Task: Send an email with the signature Hunter Evans with the subject Congratulations on a new contract and the message Could you please provide an estimated timeline for the completion of the project? from softage.8@softage.net to softage.4@softage.net and move the email from Sent Items to the folder Party planning
Action: Mouse moved to (43, 104)
Screenshot: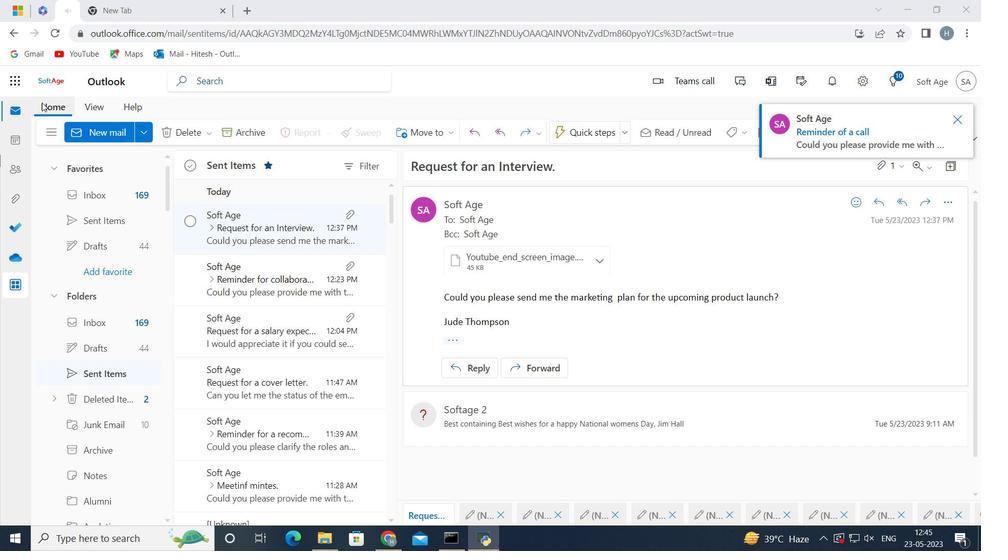 
Action: Mouse pressed left at (43, 104)
Screenshot: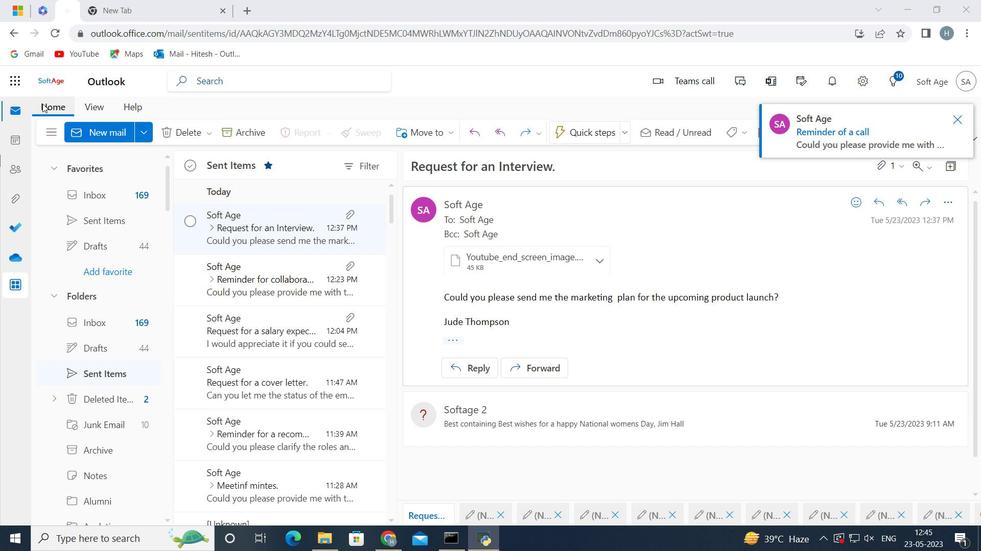 
Action: Mouse moved to (99, 137)
Screenshot: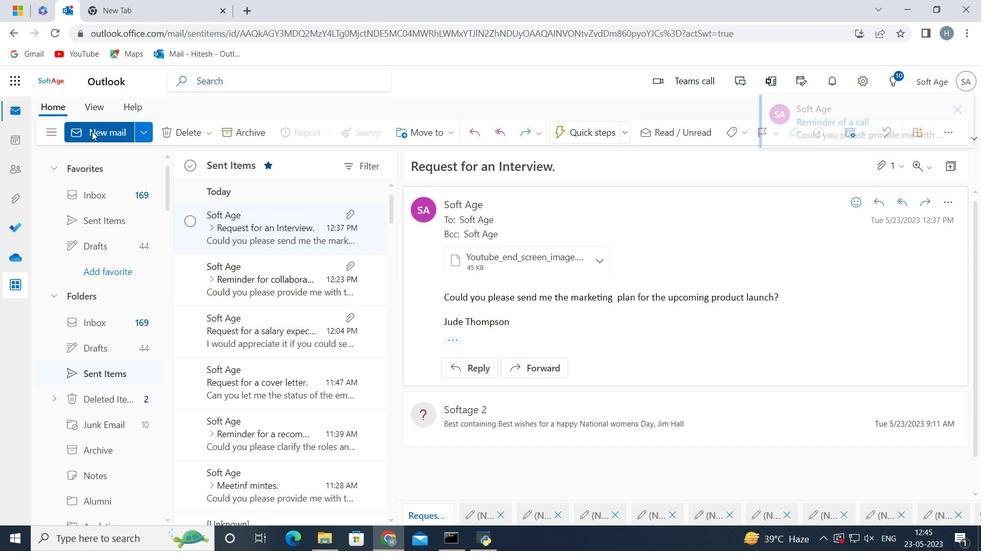 
Action: Mouse pressed left at (99, 137)
Screenshot: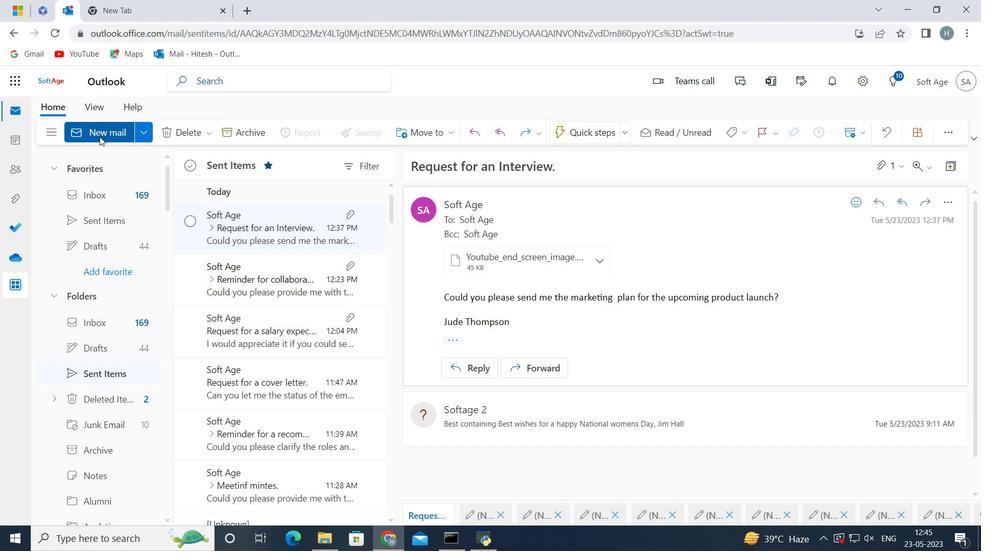 
Action: Mouse moved to (803, 132)
Screenshot: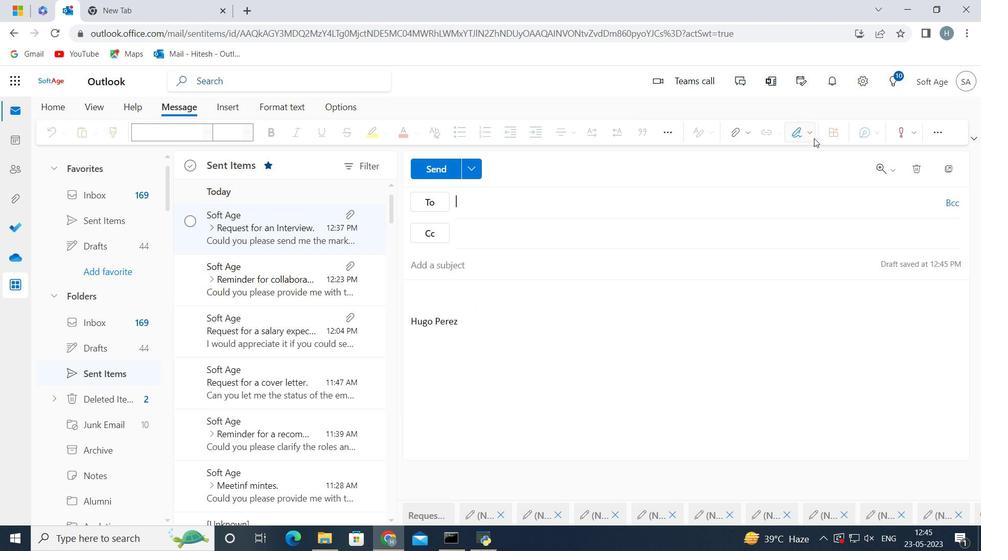 
Action: Mouse pressed left at (803, 132)
Screenshot: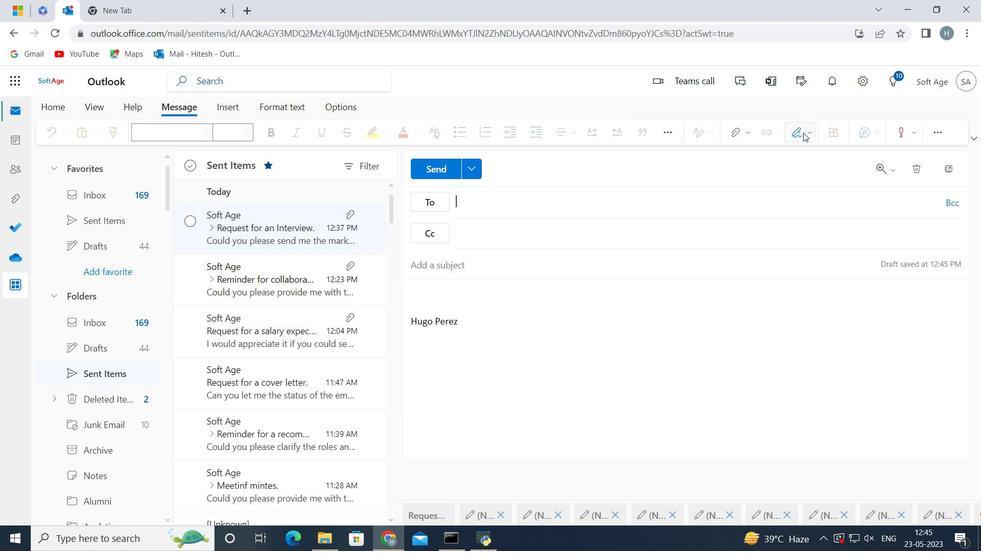 
Action: Mouse moved to (777, 188)
Screenshot: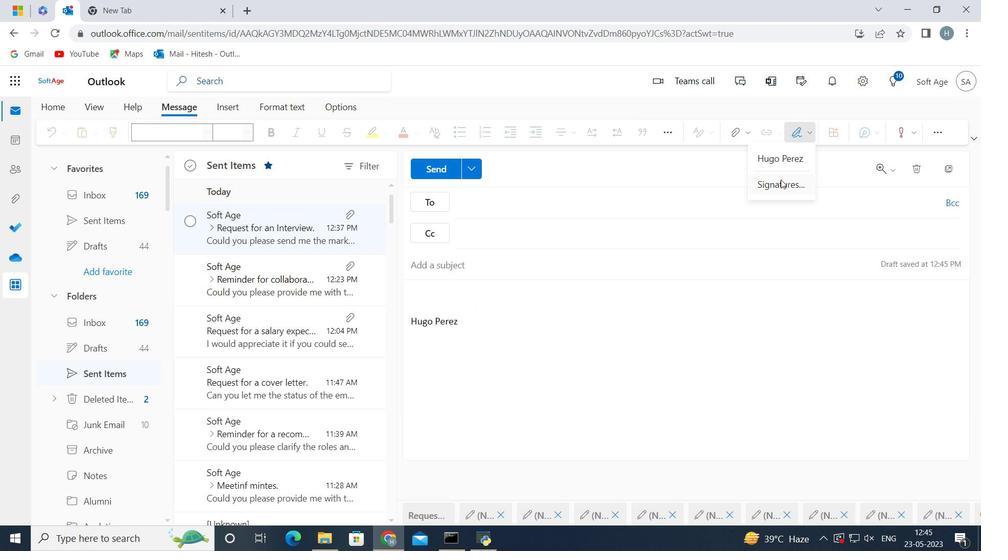 
Action: Mouse pressed left at (777, 188)
Screenshot: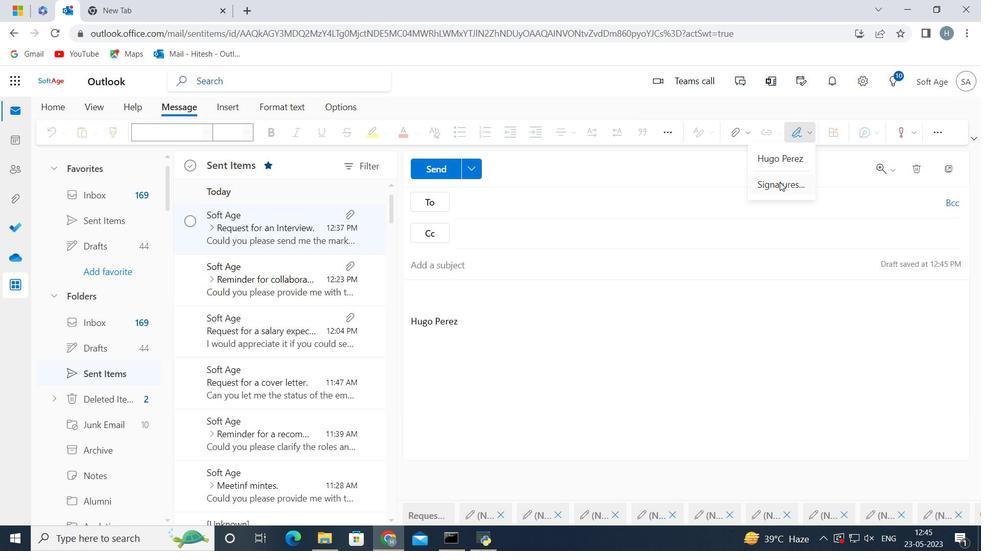 
Action: Mouse moved to (735, 234)
Screenshot: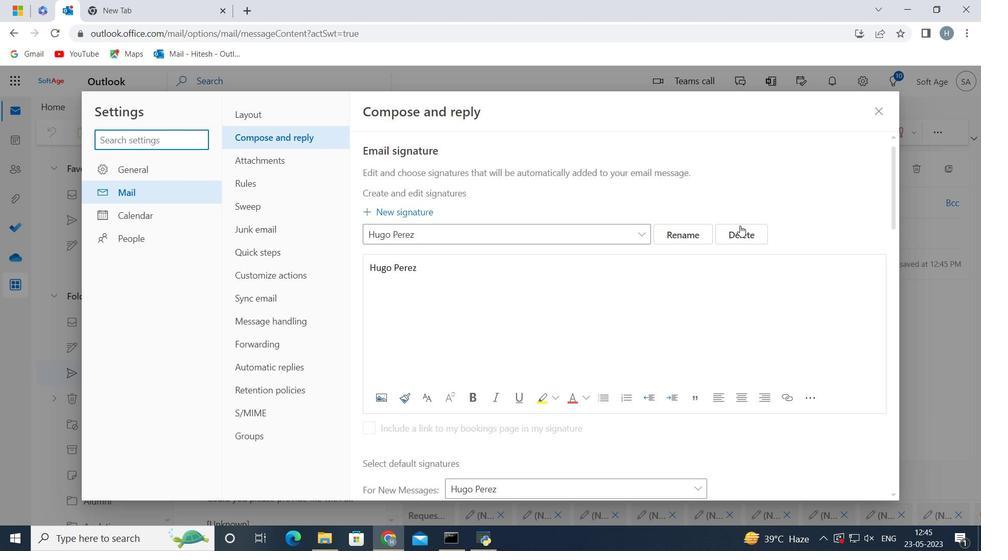 
Action: Mouse pressed left at (735, 234)
Screenshot: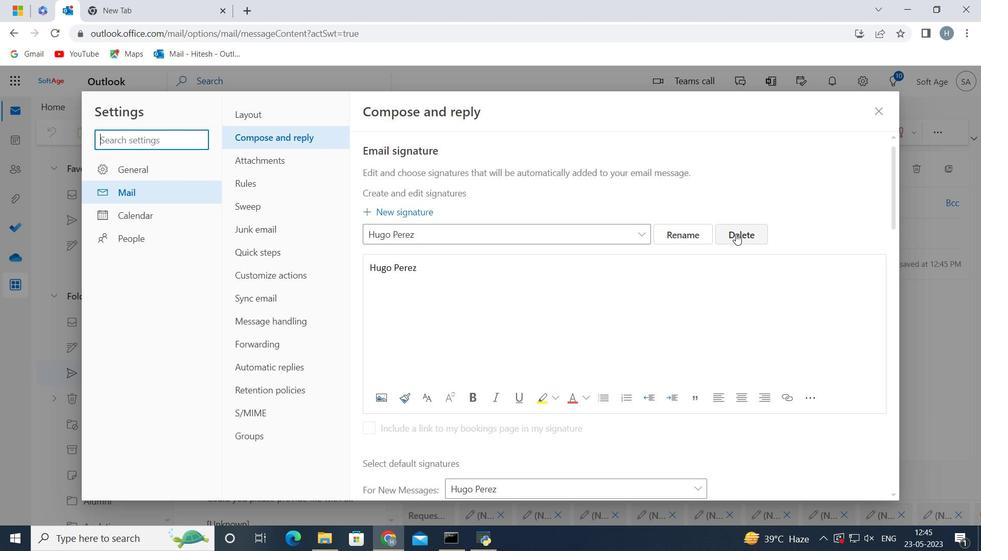 
Action: Mouse moved to (537, 233)
Screenshot: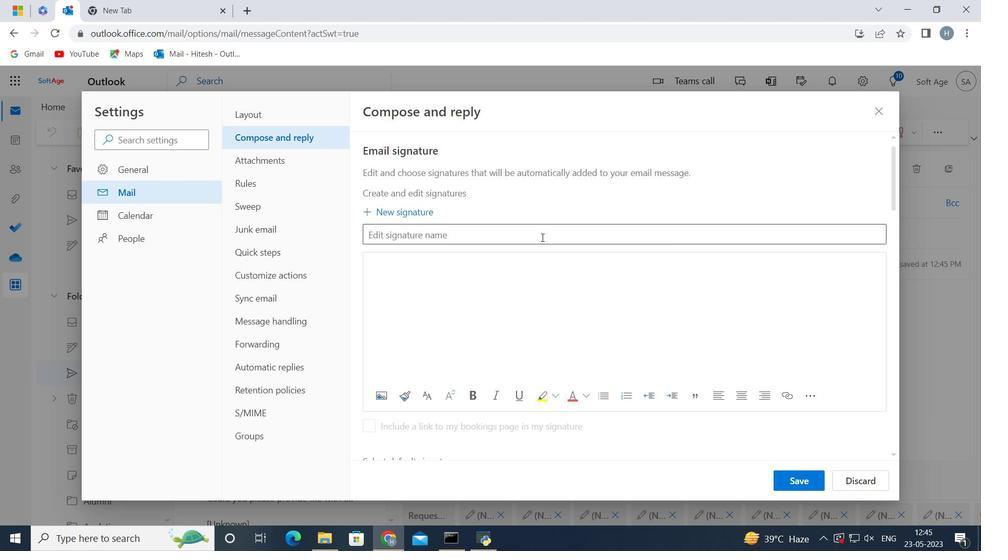 
Action: Mouse pressed left at (537, 233)
Screenshot: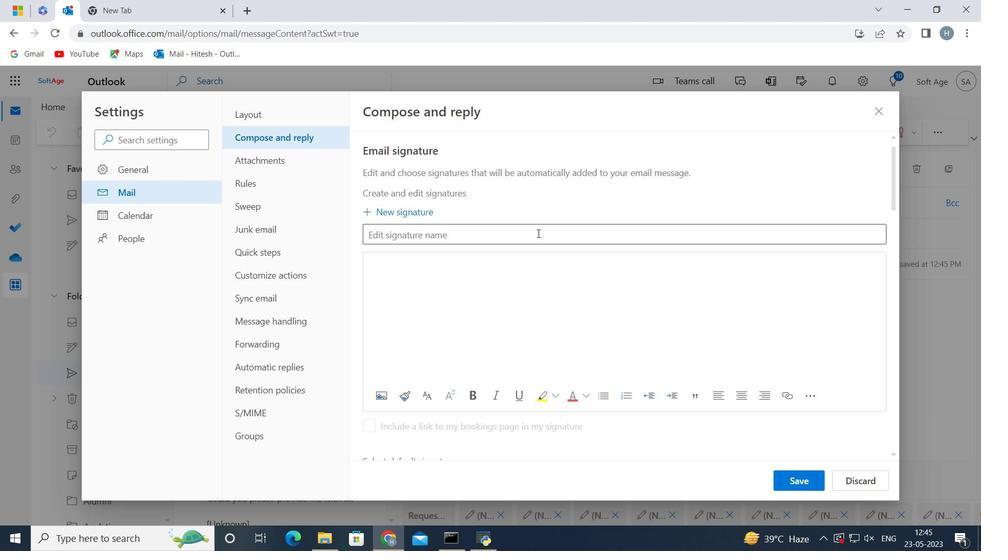 
Action: Key pressed <Key.shift>Hunter<Key.space><Key.shift>En<Key.backspace>vans<Key.space>
Screenshot: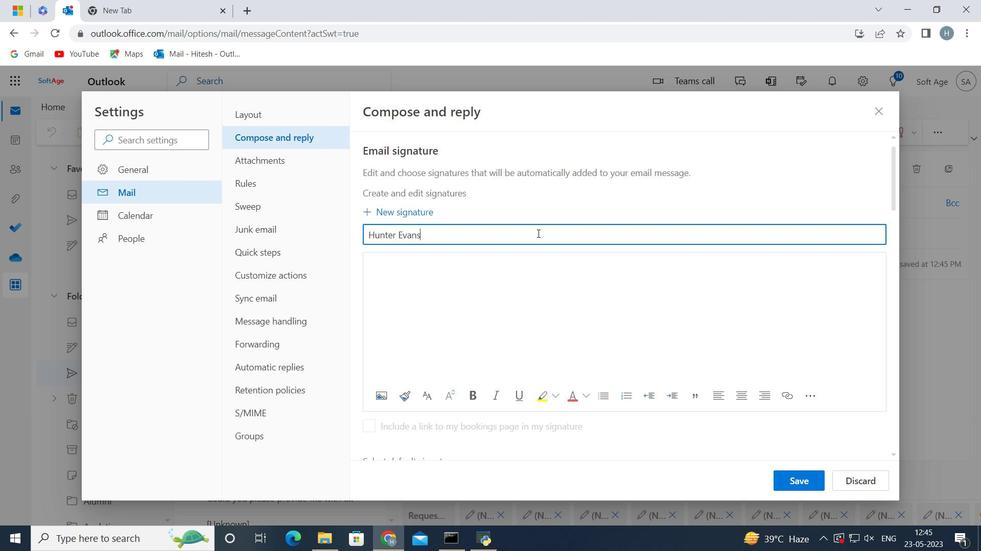 
Action: Mouse moved to (459, 271)
Screenshot: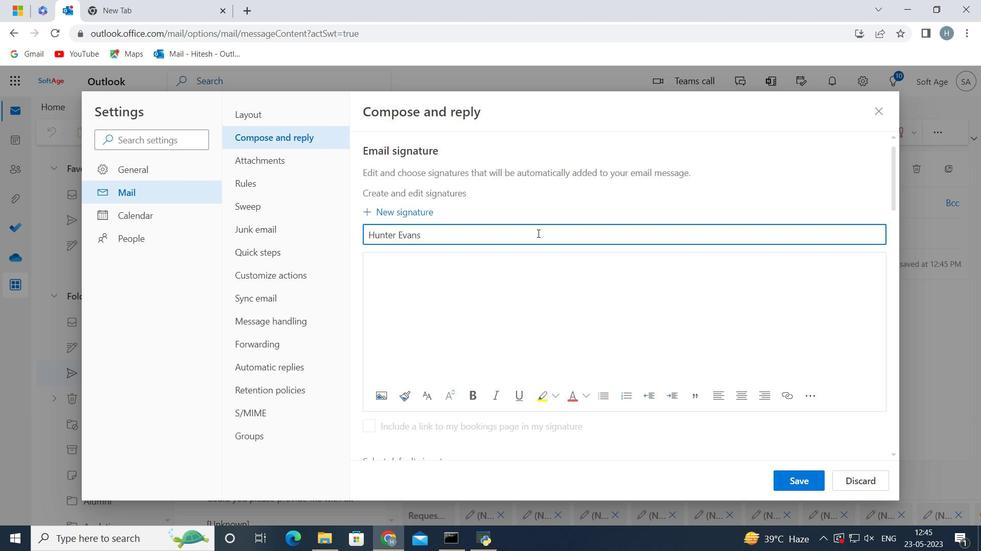 
Action: Mouse pressed left at (459, 271)
Screenshot: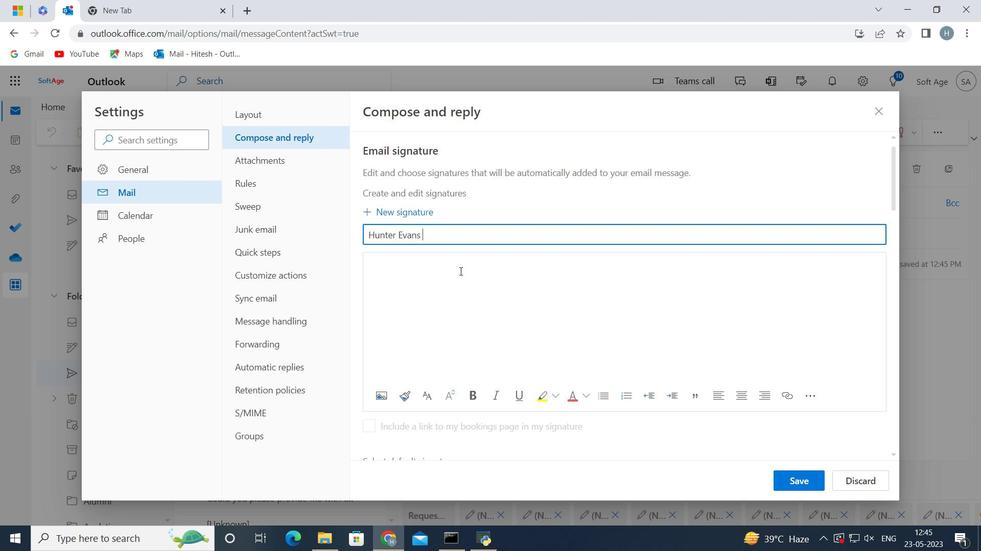 
Action: Key pressed <Key.shift>Hunter<Key.space><Key.shift>Evans<Key.space>
Screenshot: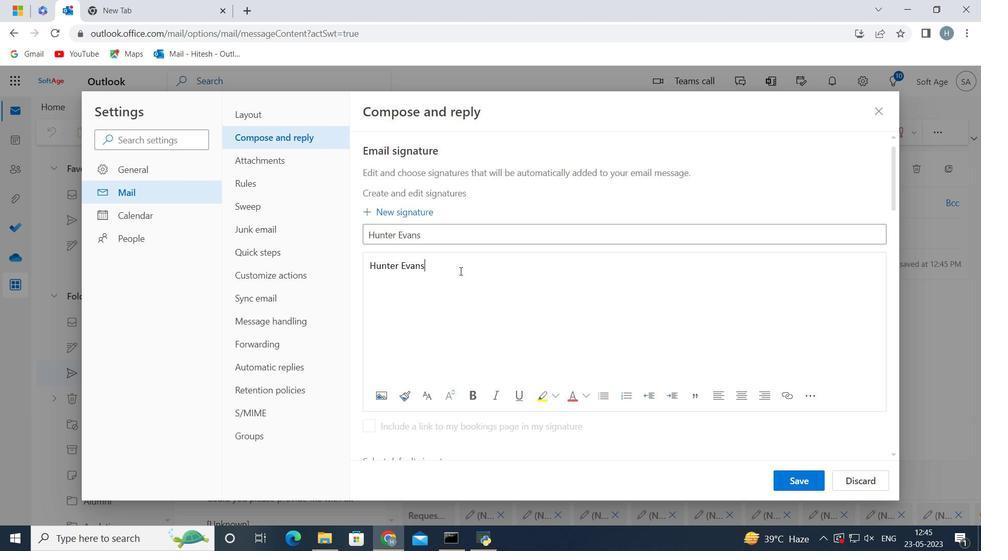 
Action: Mouse moved to (791, 486)
Screenshot: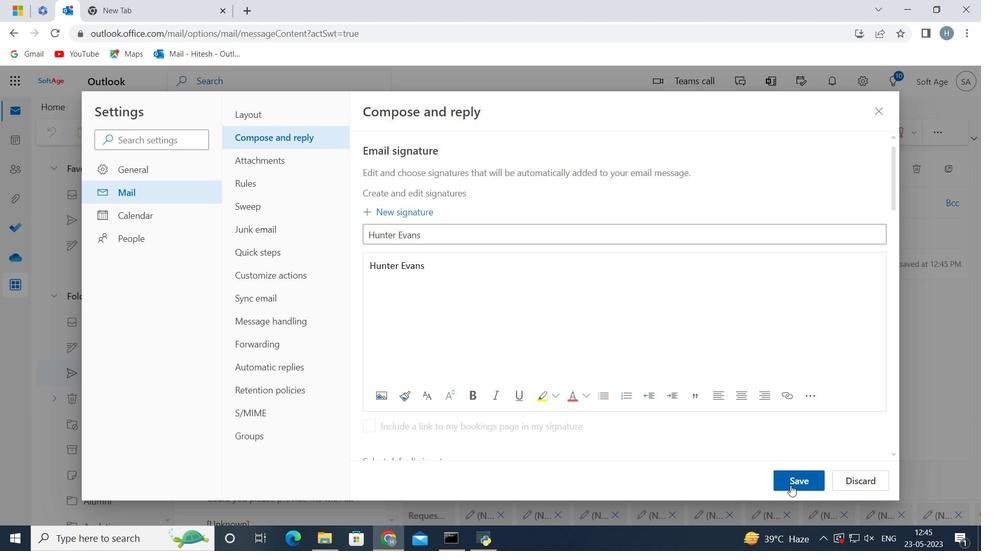 
Action: Mouse pressed left at (791, 486)
Screenshot: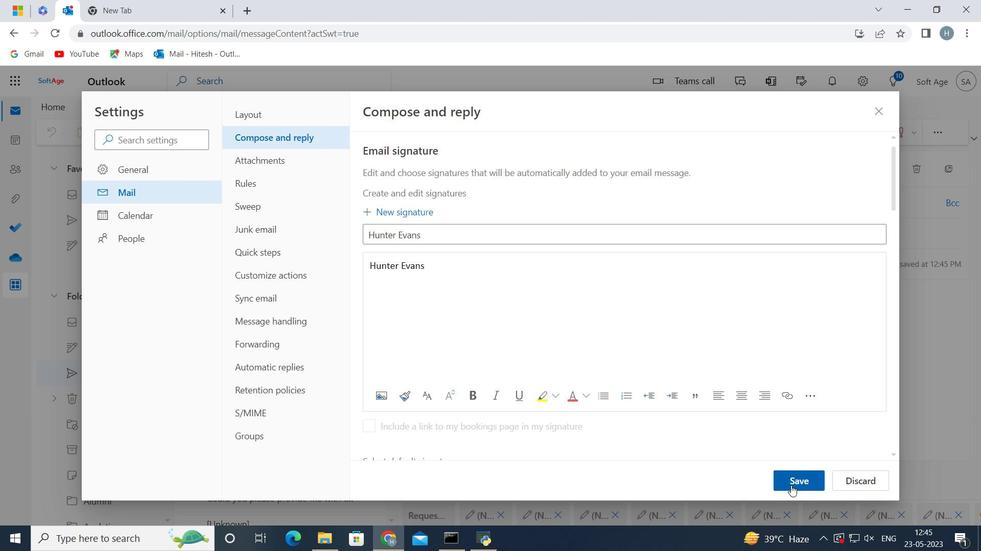 
Action: Mouse moved to (723, 264)
Screenshot: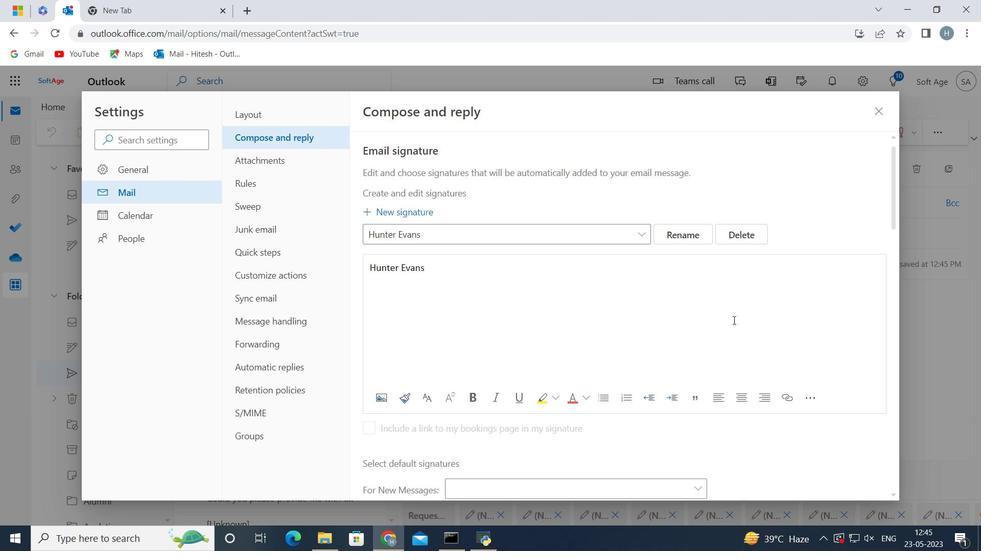 
Action: Mouse scrolled (723, 263) with delta (0, 0)
Screenshot: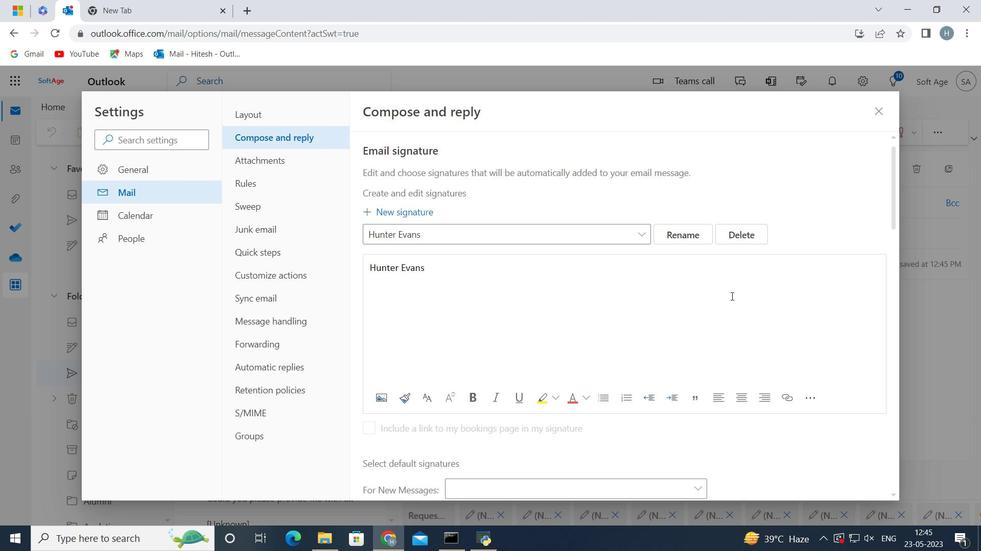 
Action: Mouse scrolled (723, 263) with delta (0, 0)
Screenshot: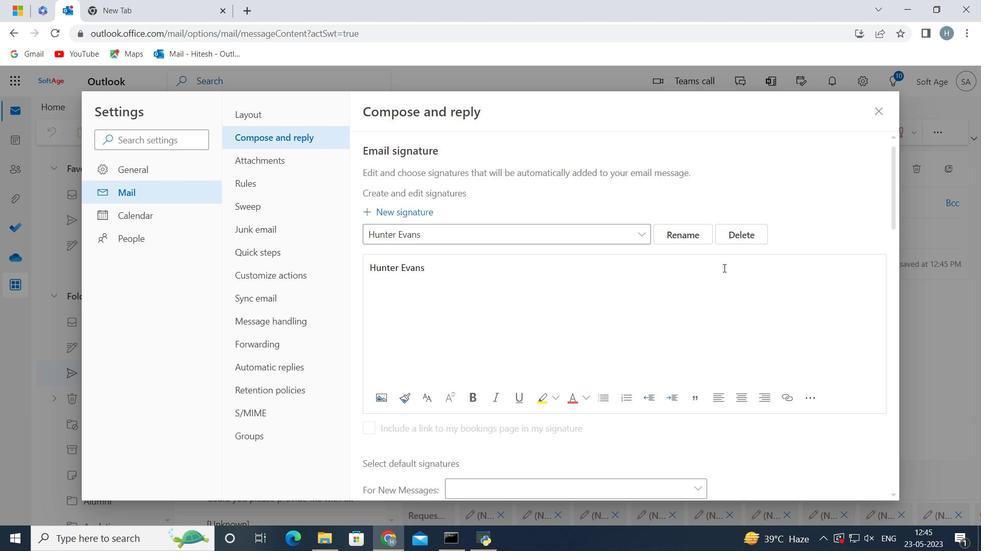 
Action: Mouse scrolled (723, 263) with delta (0, 0)
Screenshot: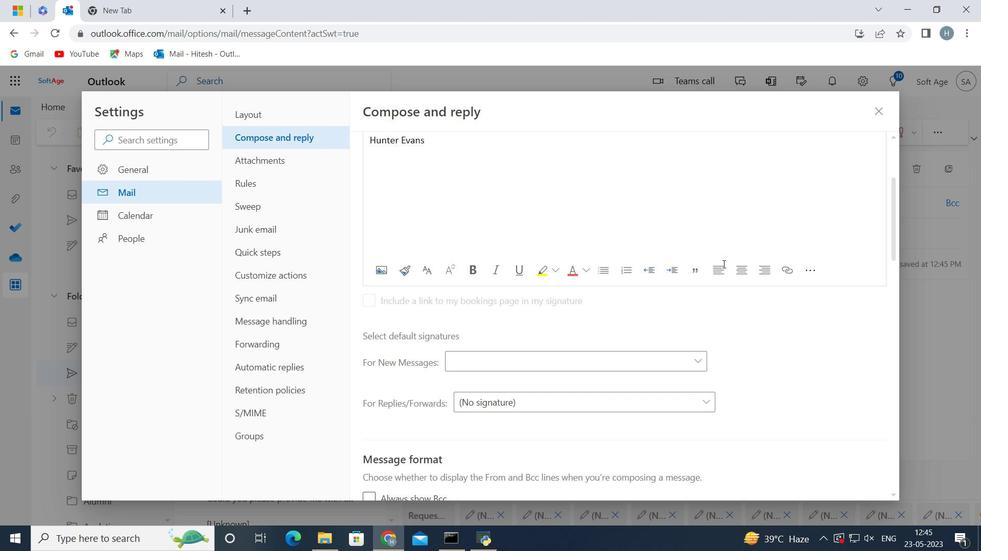 
Action: Mouse moved to (679, 293)
Screenshot: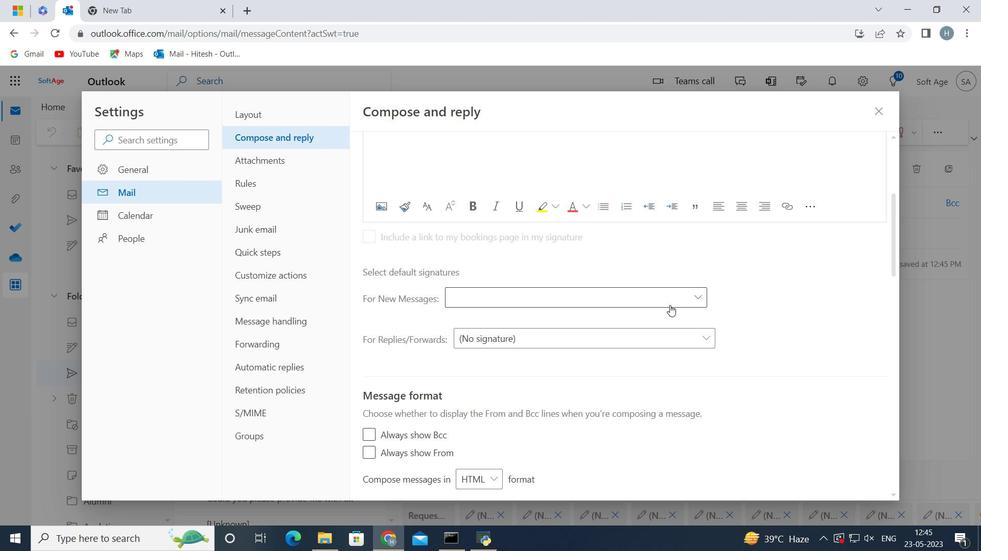
Action: Mouse pressed left at (679, 293)
Screenshot: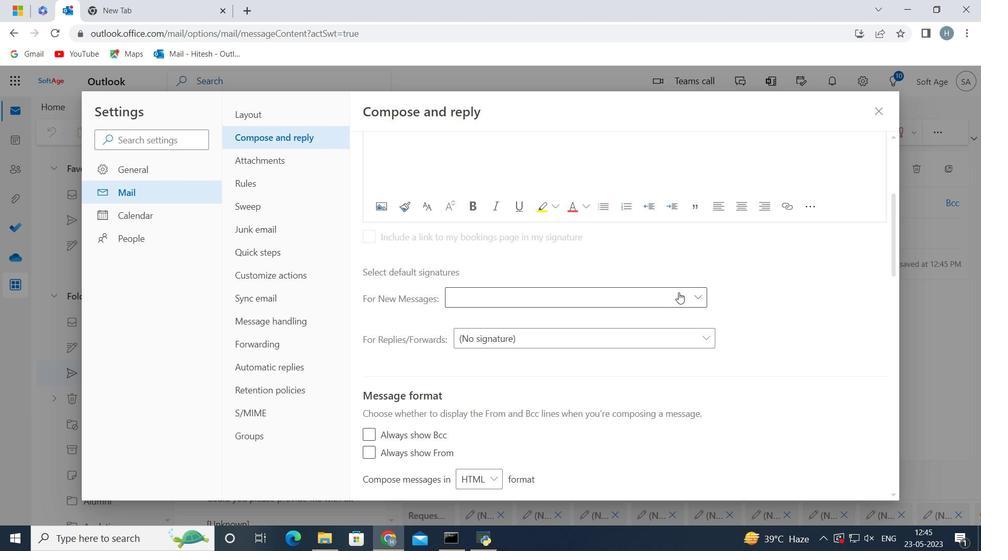 
Action: Mouse moved to (643, 351)
Screenshot: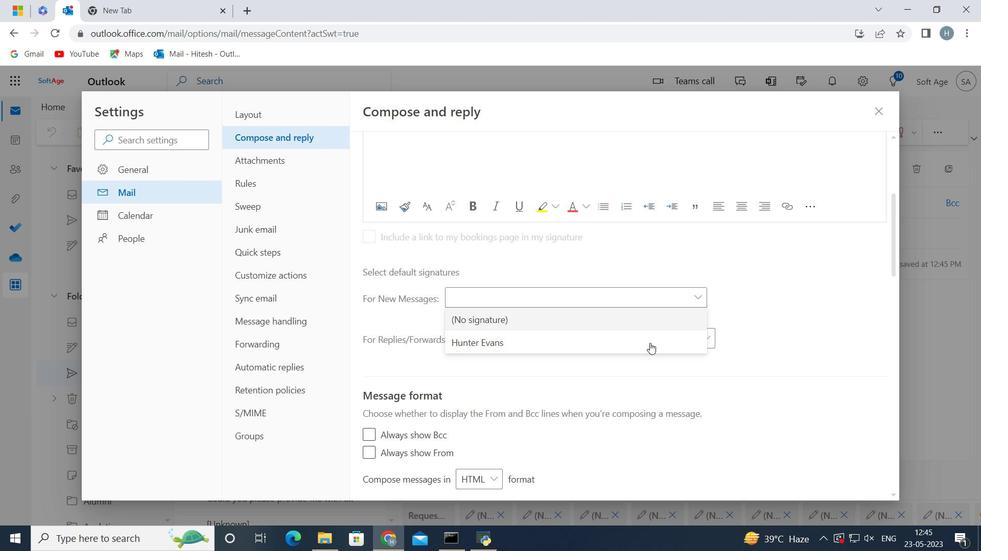 
Action: Mouse pressed left at (643, 351)
Screenshot: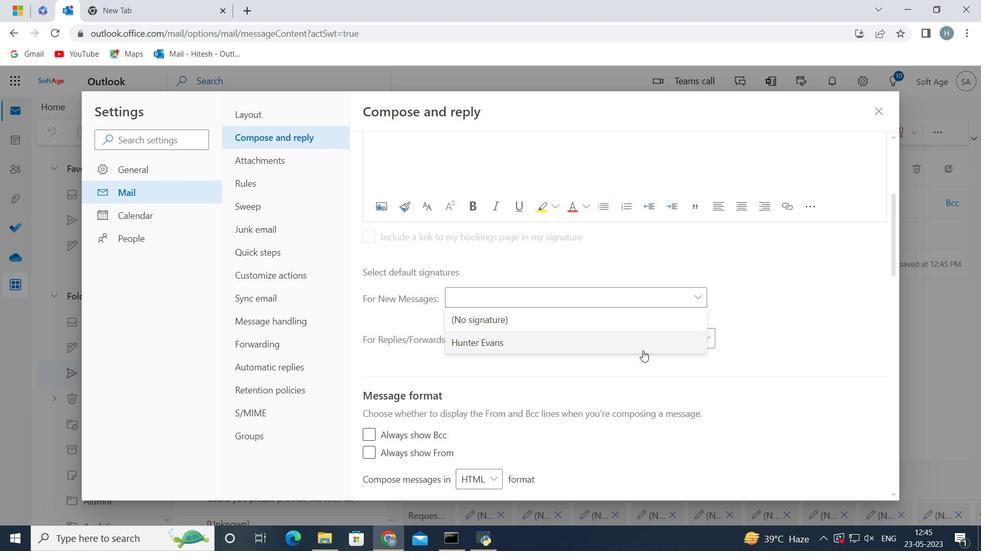 
Action: Mouse moved to (807, 475)
Screenshot: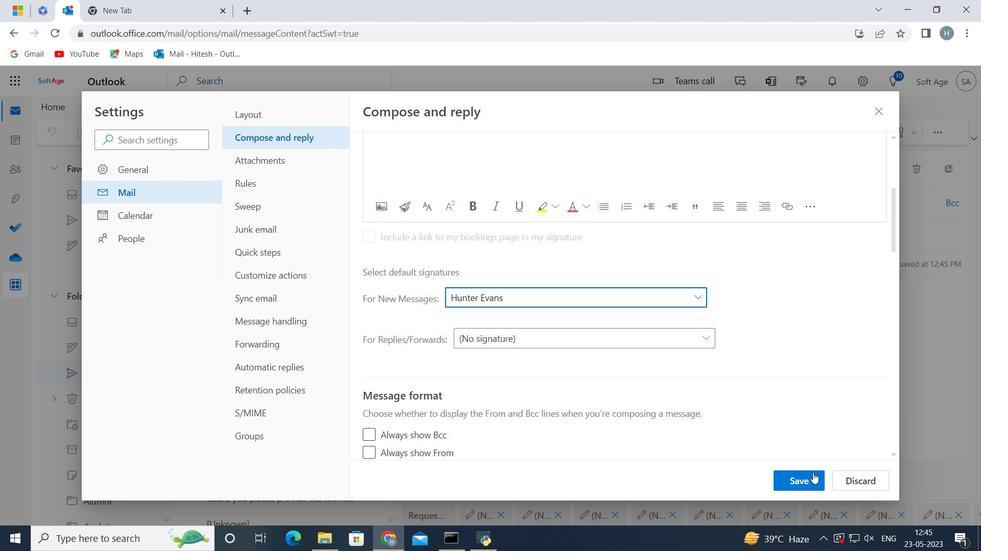 
Action: Mouse pressed left at (807, 475)
Screenshot: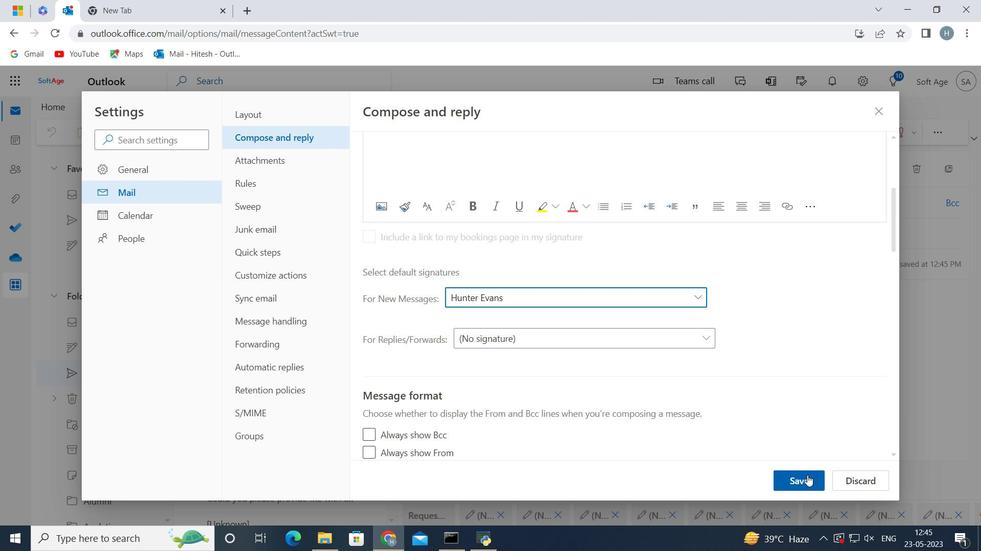 
Action: Mouse moved to (875, 109)
Screenshot: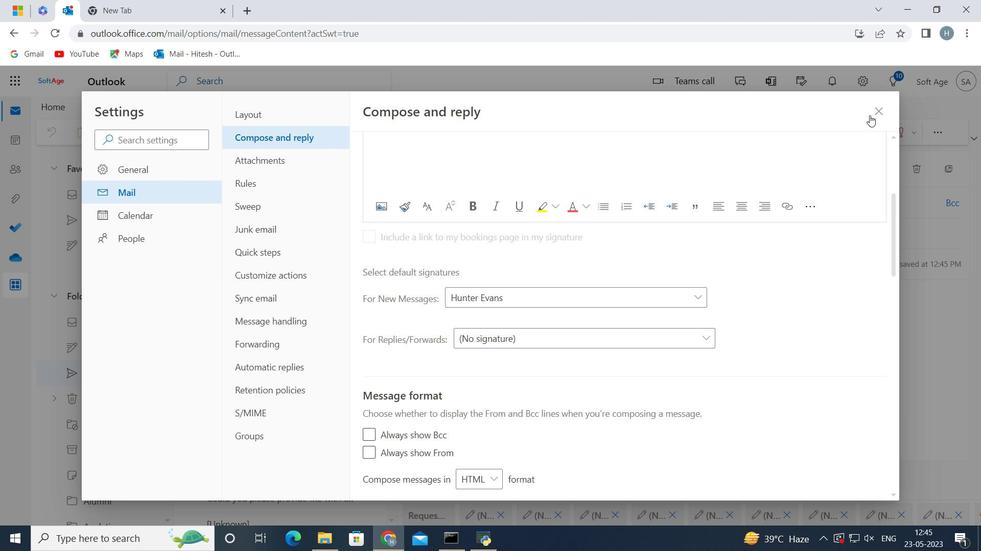 
Action: Mouse pressed left at (875, 109)
Screenshot: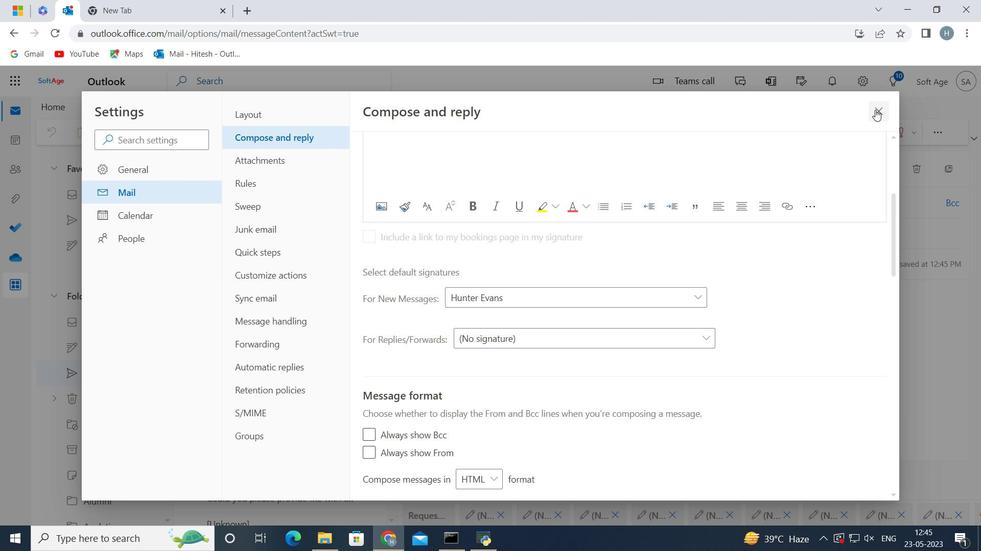 
Action: Mouse moved to (515, 266)
Screenshot: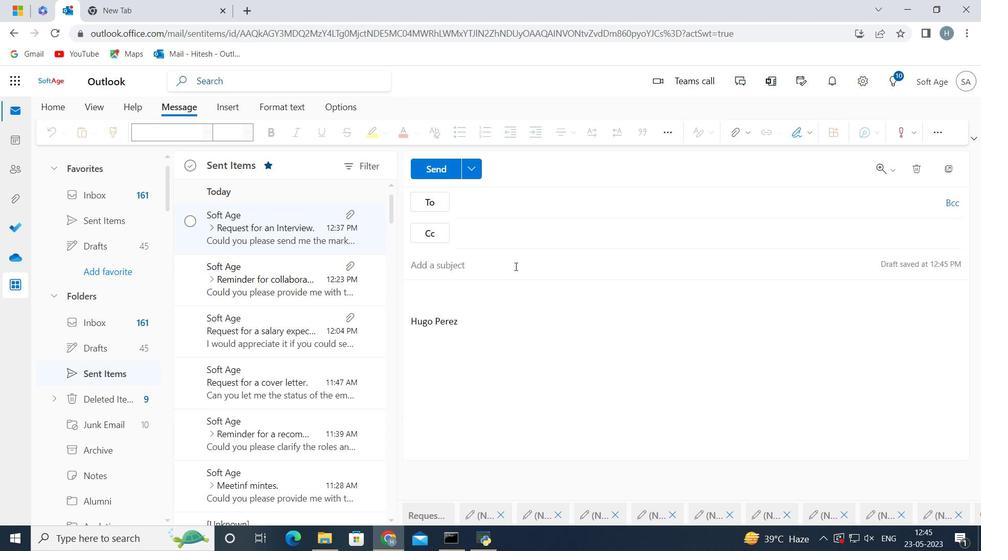 
Action: Mouse pressed left at (515, 266)
Screenshot: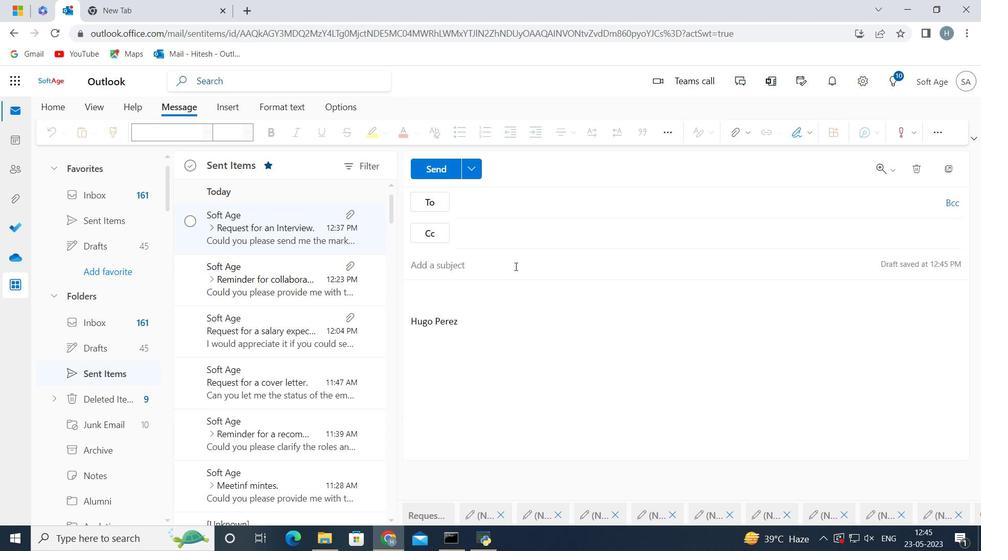 
Action: Key pressed <Key.shift>Congratulations<Key.space>on<Key.space>a<Key.space>new<Key.space>contract<Key.space>
Screenshot: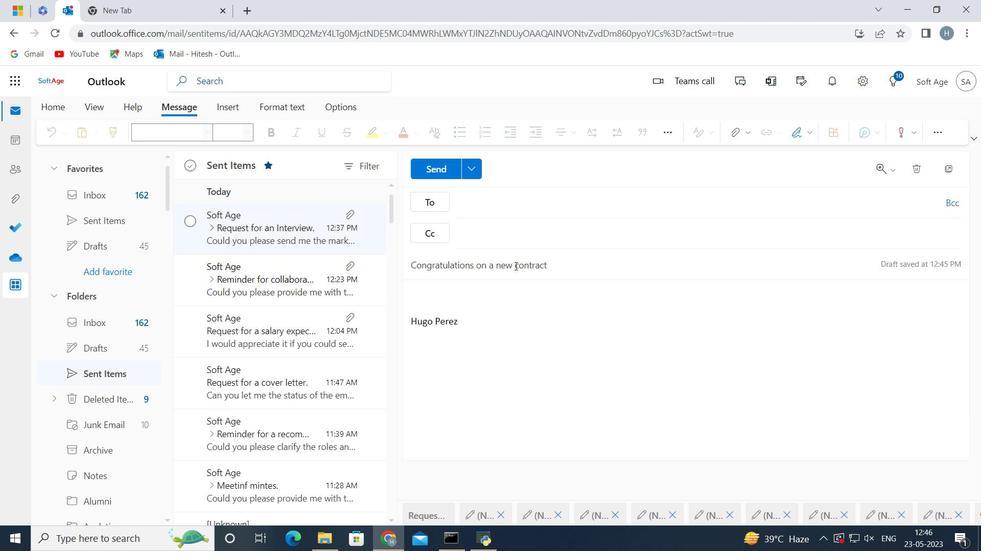 
Action: Mouse moved to (470, 318)
Screenshot: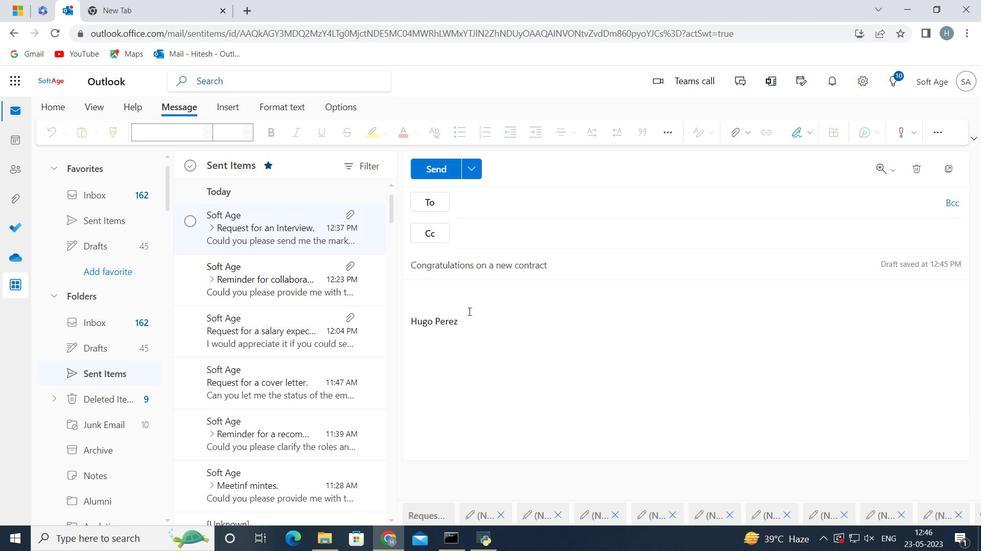 
Action: Mouse pressed left at (470, 318)
Screenshot: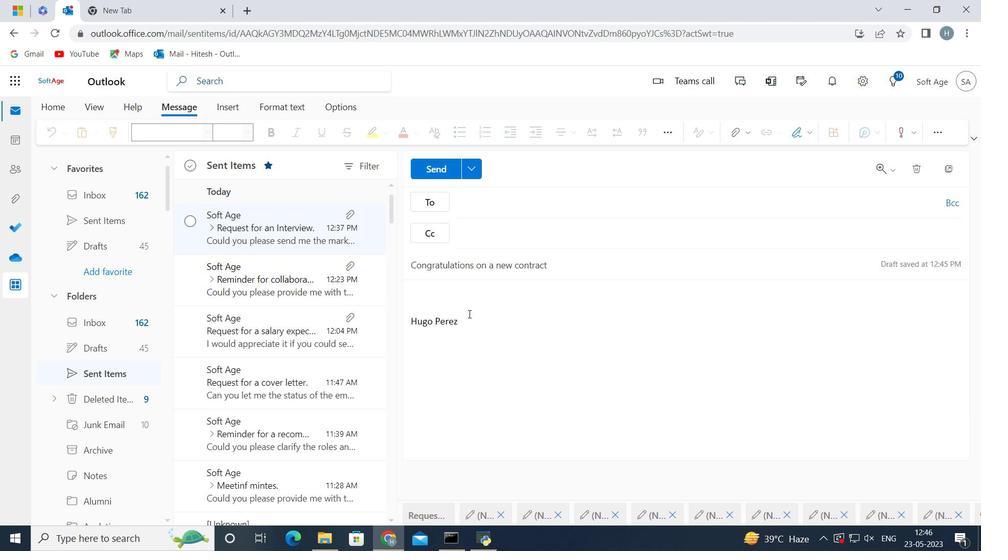 
Action: Mouse moved to (471, 319)
Screenshot: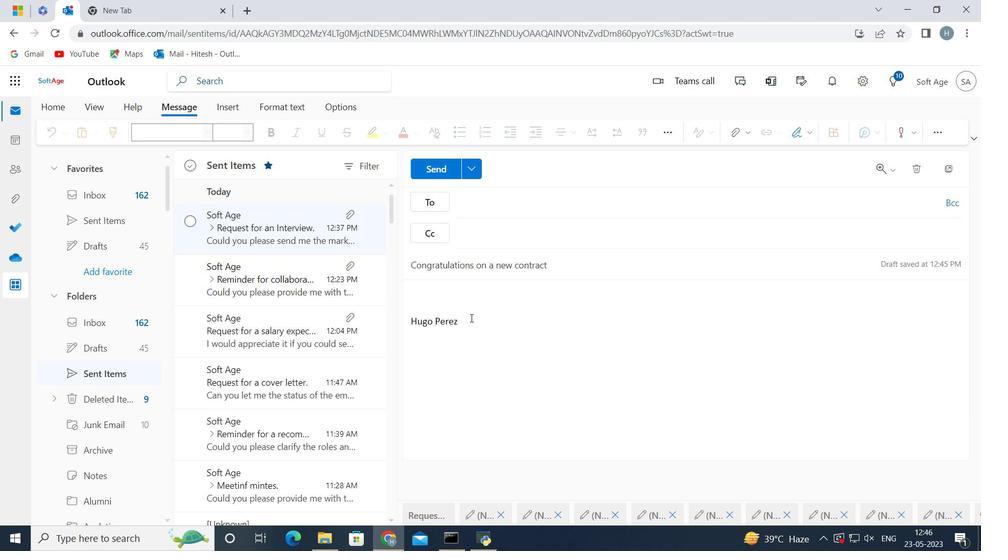 
Action: Key pressed <Key.backspace><Key.backspace><Key.backspace><Key.backspace><Key.backspace><Key.backspace><Key.backspace><Key.backspace><Key.backspace><Key.backspace><Key.backspace><Key.backspace><Key.backspace><Key.backspace><Key.backspace><Key.backspace><Key.backspace><Key.shift><Key.shift><Key.shift><Key.shift><Key.shift><Key.shift><Key.shift><Key.shift><Key.shift>Could<Key.space>you<Key.space>please<Key.space>provide<Key.space>an<Key.space>estimated<Key.space>timeline<Key.space>for<Key.space>the<Key.space>completion<Key.space>of<Key.space>the<Key.space>project<Key.space>
Screenshot: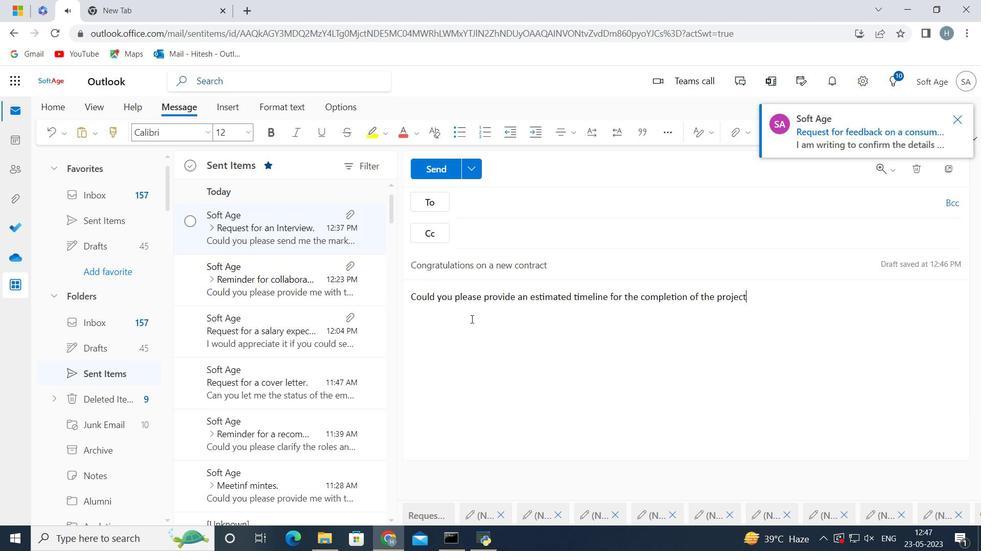 
Action: Mouse moved to (512, 197)
Screenshot: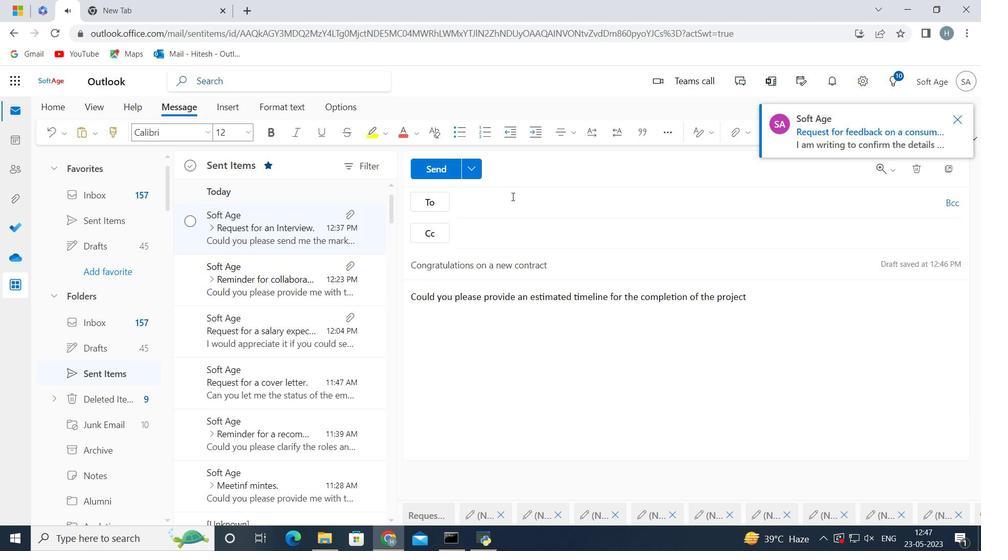 
Action: Mouse pressed left at (512, 197)
Screenshot: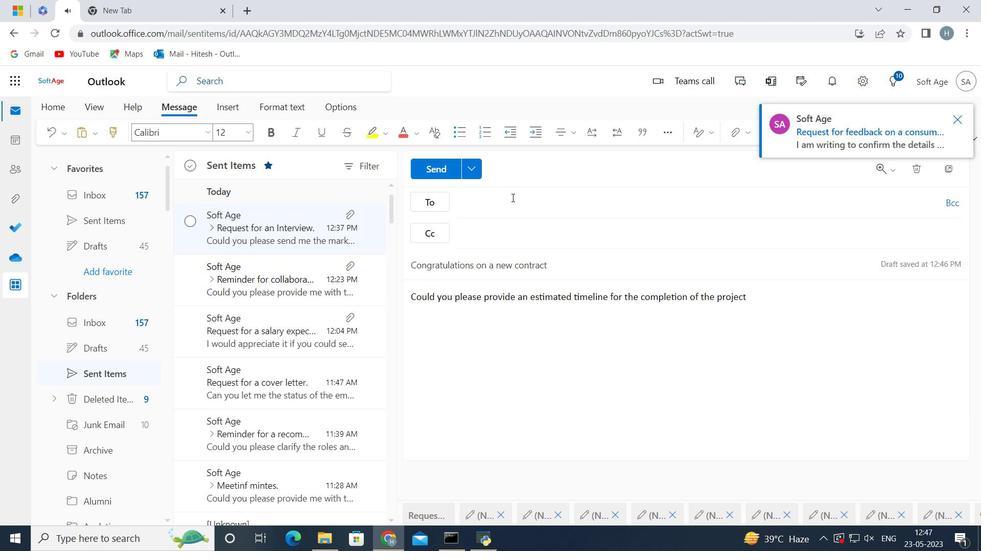 
Action: Key pressed softage.4<Key.shift>@softage.net
Screenshot: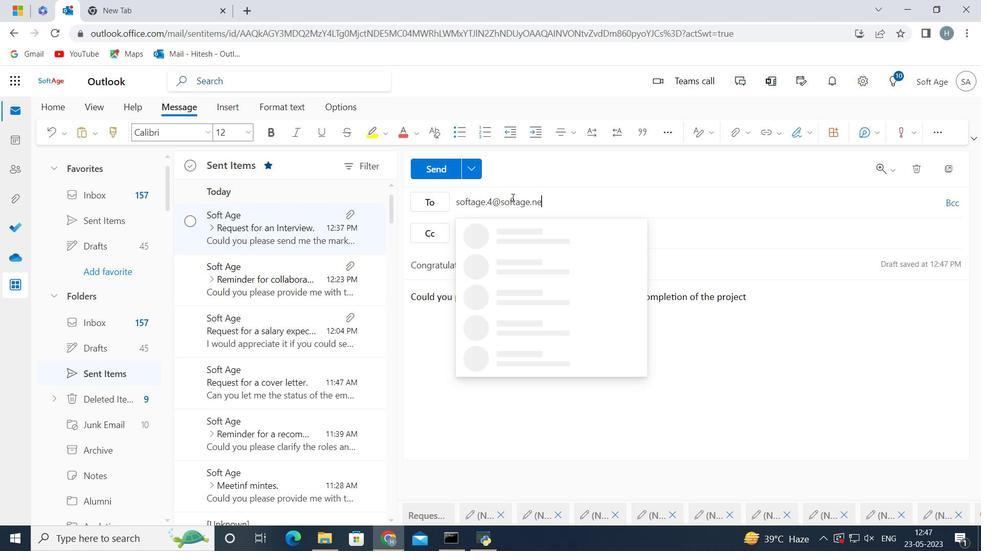 
Action: Mouse moved to (495, 237)
Screenshot: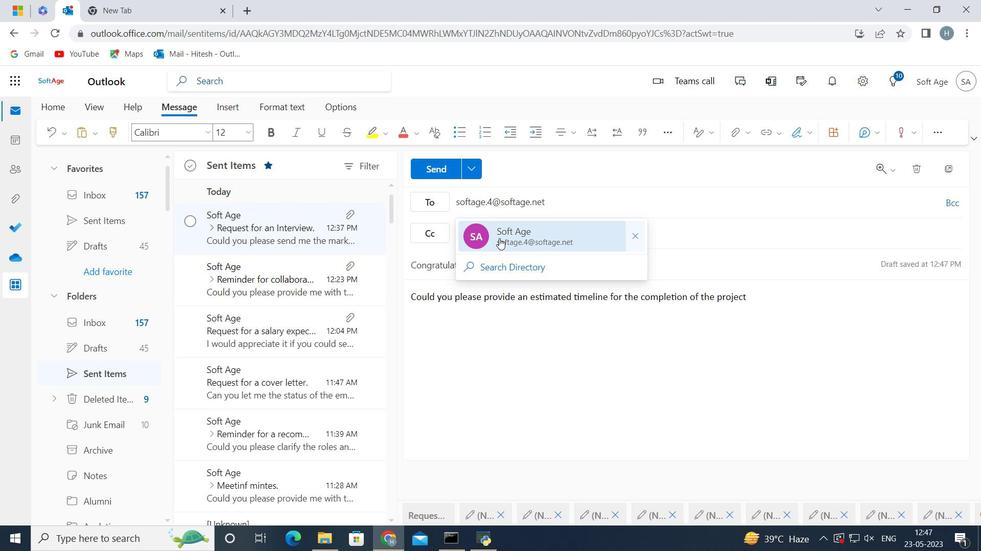 
Action: Mouse pressed left at (495, 237)
Screenshot: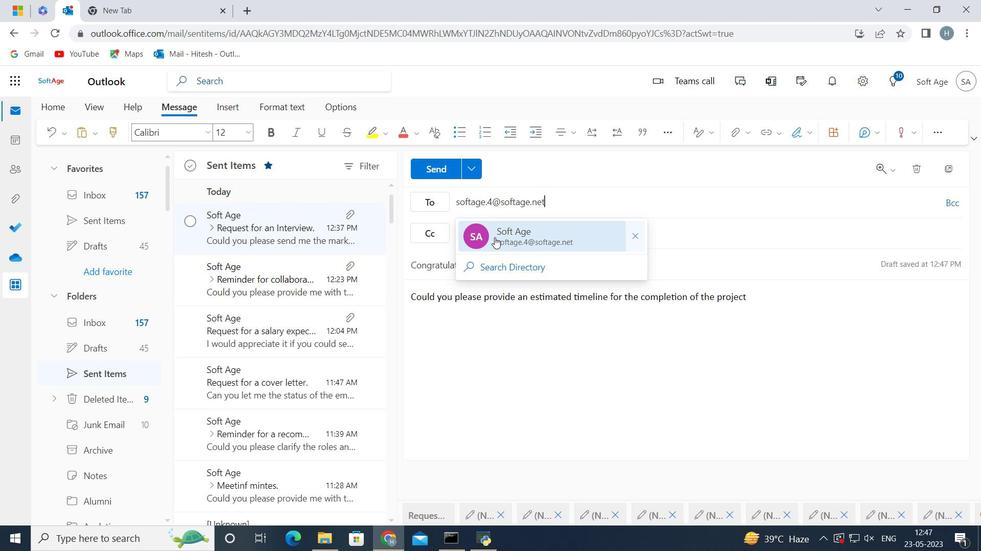 
Action: Mouse moved to (441, 166)
Screenshot: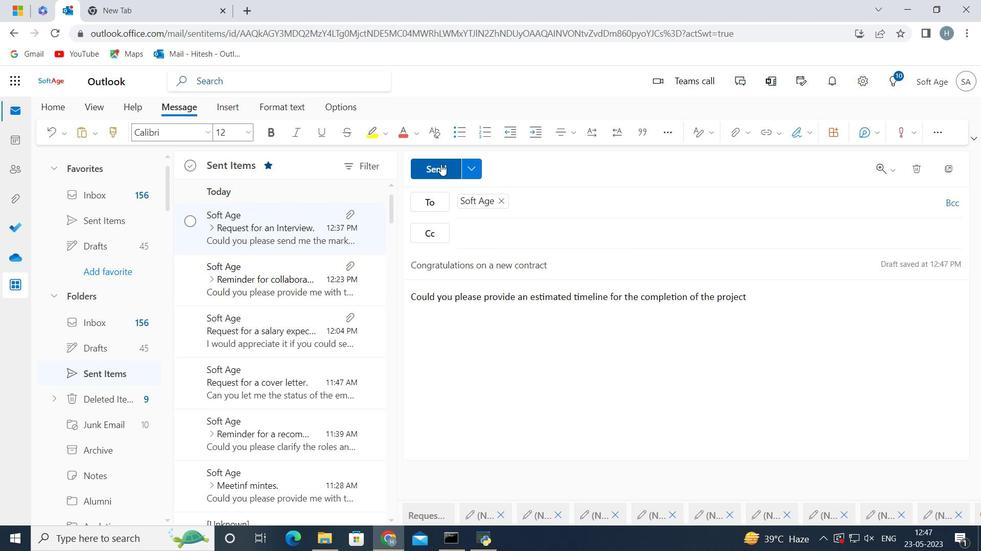 
Action: Mouse pressed left at (441, 166)
Screenshot: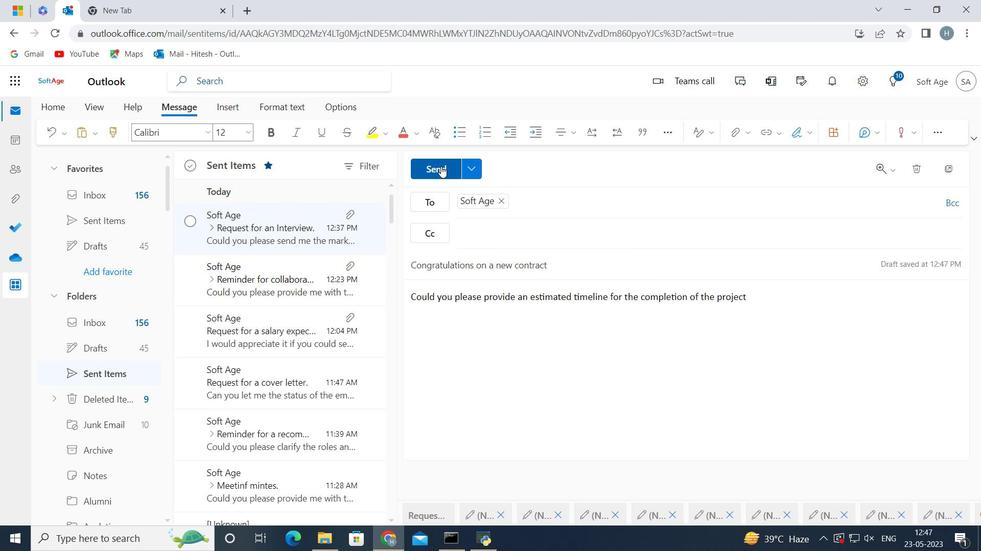 
Action: Mouse moved to (274, 231)
Screenshot: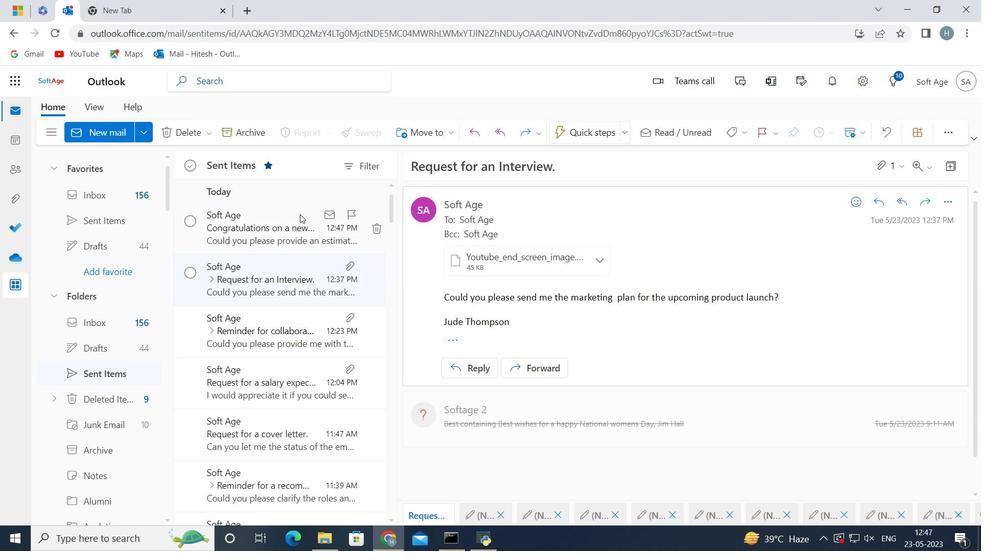 
Action: Mouse pressed left at (274, 231)
Screenshot: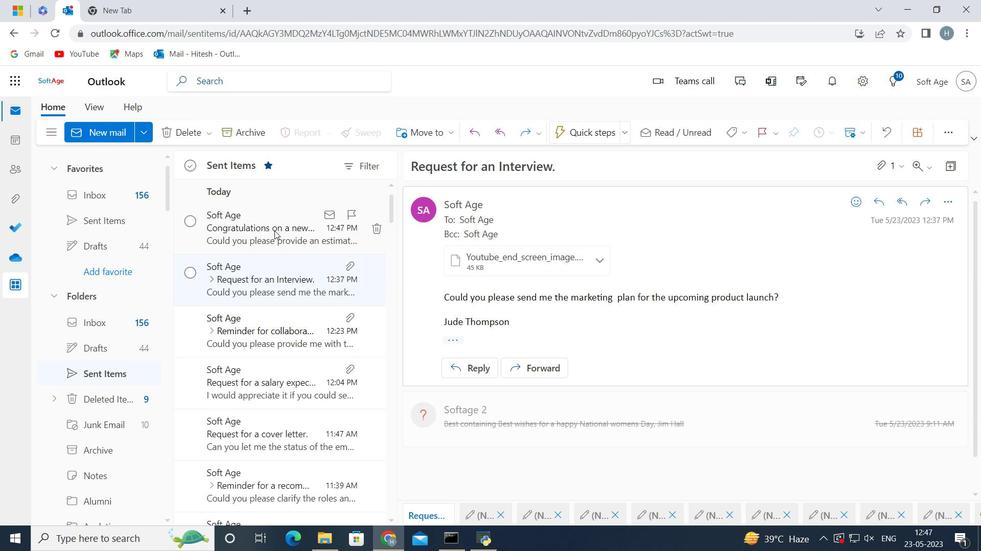 
Action: Mouse moved to (414, 136)
Screenshot: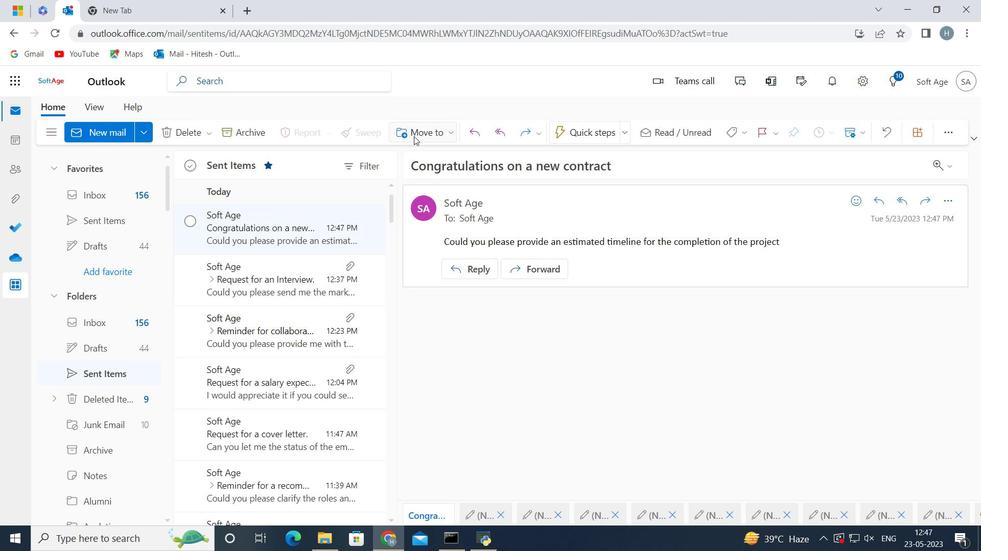 
Action: Mouse pressed left at (414, 136)
Screenshot: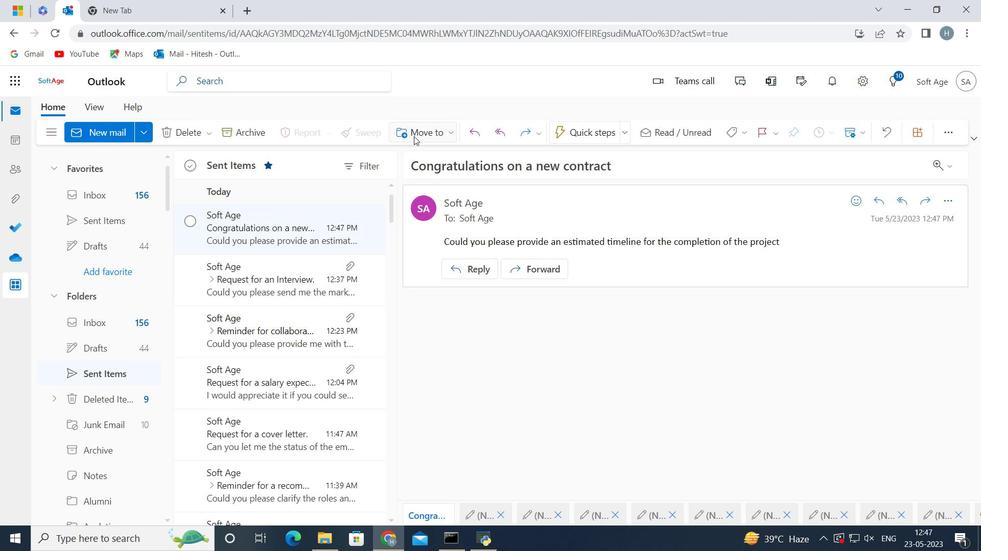 
Action: Mouse moved to (433, 156)
Screenshot: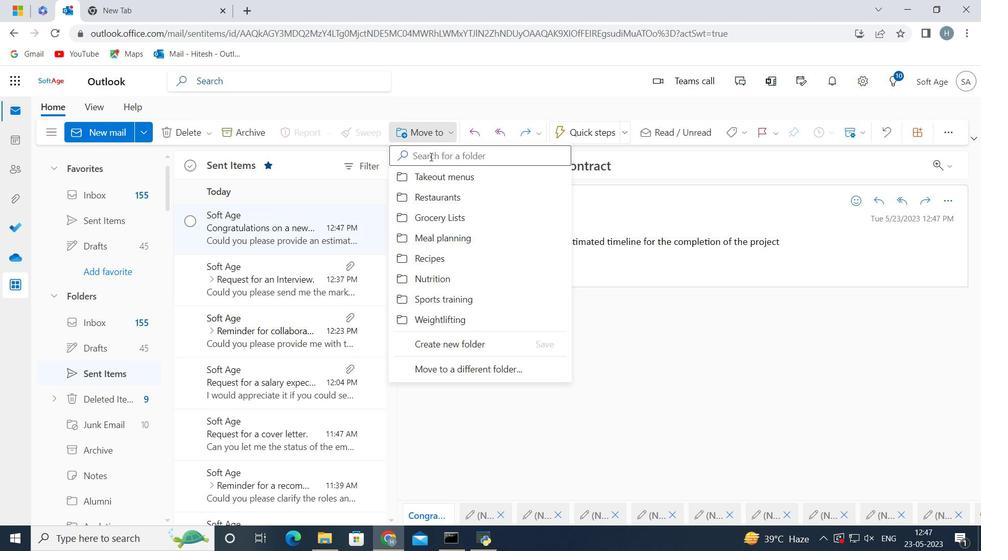 
Action: Mouse pressed left at (433, 156)
Screenshot: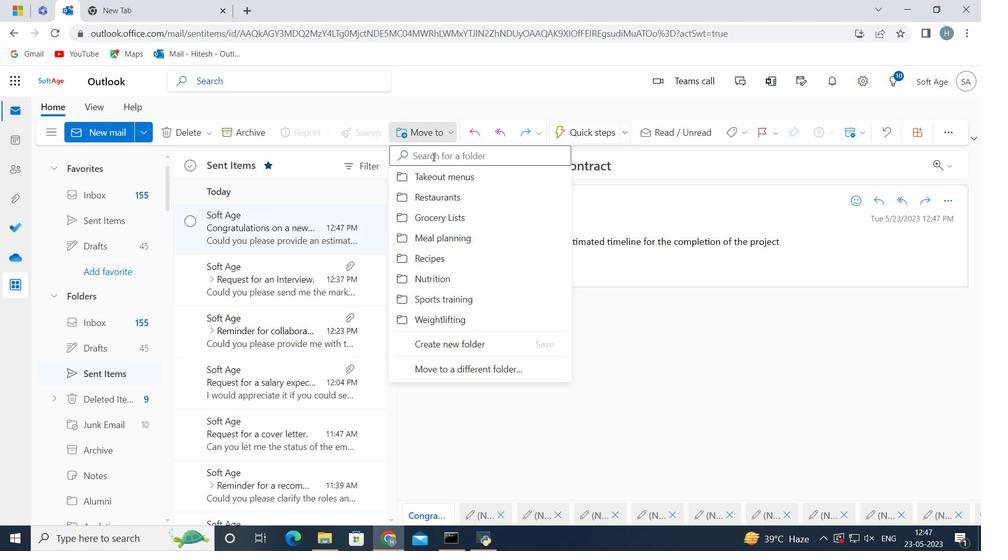 
Action: Mouse moved to (434, 156)
Screenshot: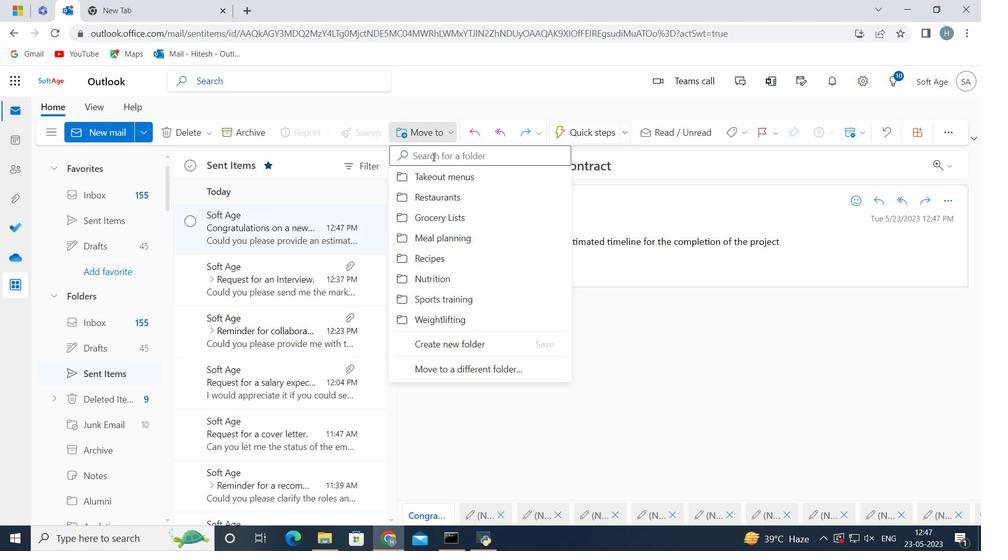 
Action: Key pressed <Key.shift>Party<Key.space><Key.shift>P
Screenshot: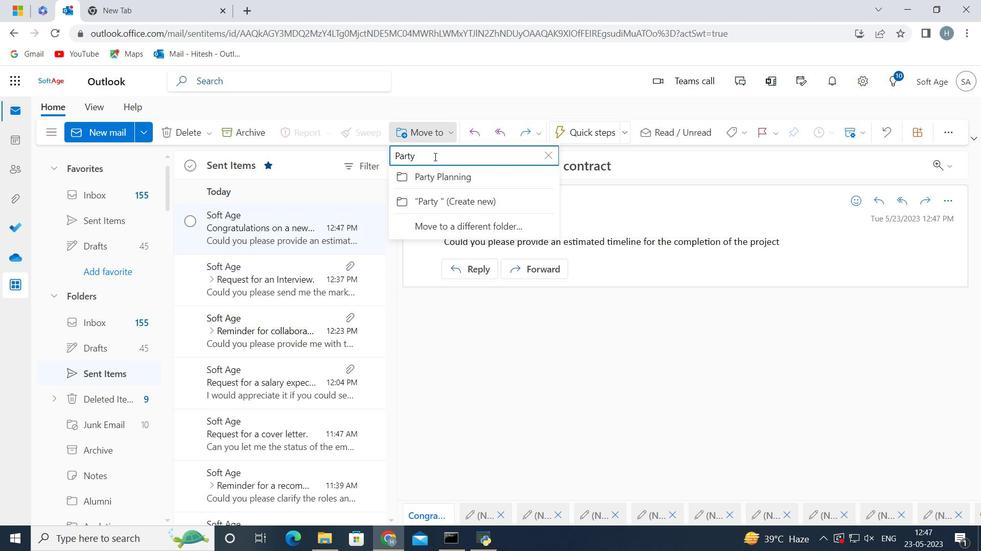 
Action: Mouse moved to (401, 177)
Screenshot: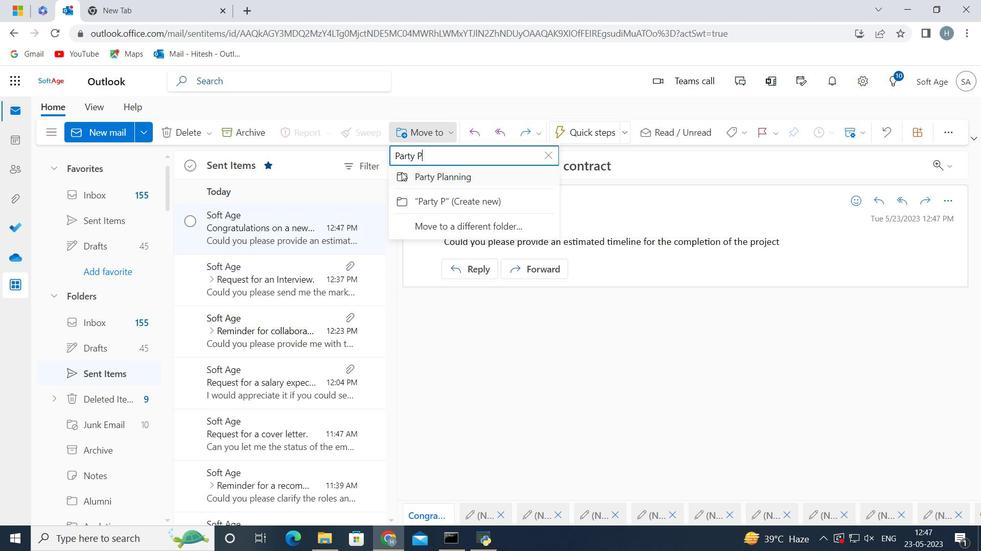 
Action: Mouse pressed left at (401, 177)
Screenshot: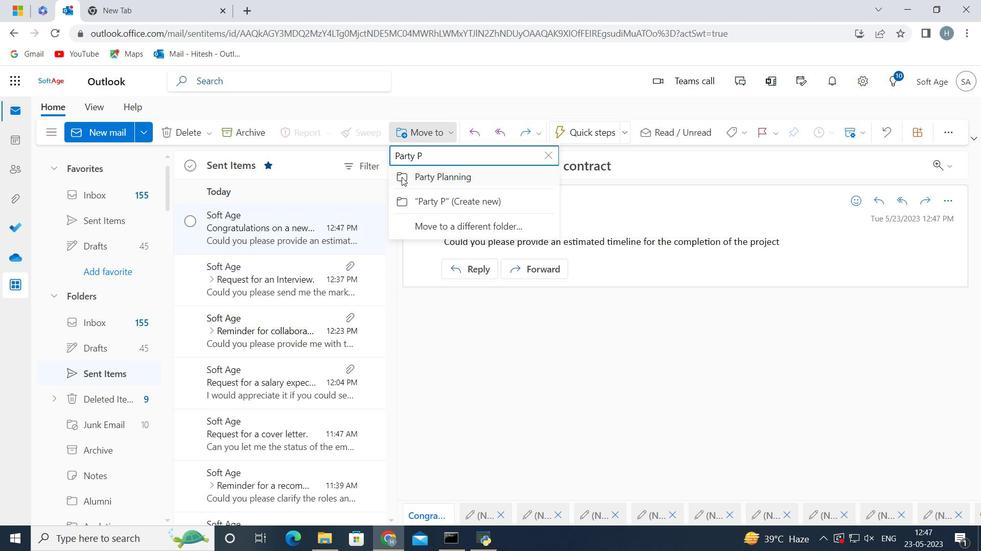 
